Task: Allow users to access the Salesforce mobile app.
Action: Mouse moved to (1042, 73)
Screenshot: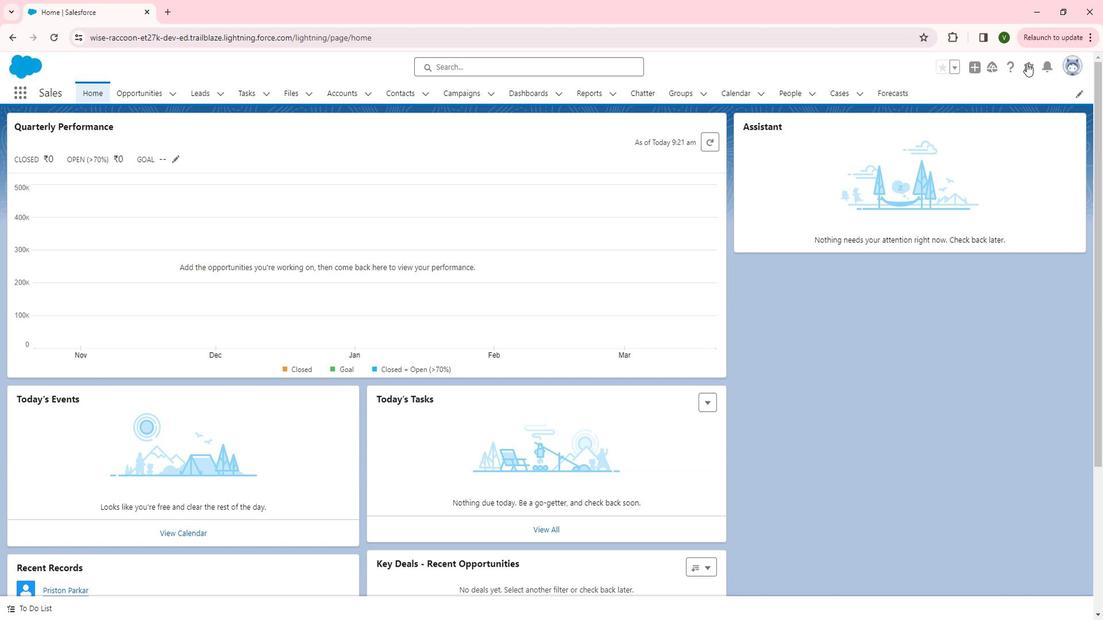 
Action: Mouse pressed left at (1042, 73)
Screenshot: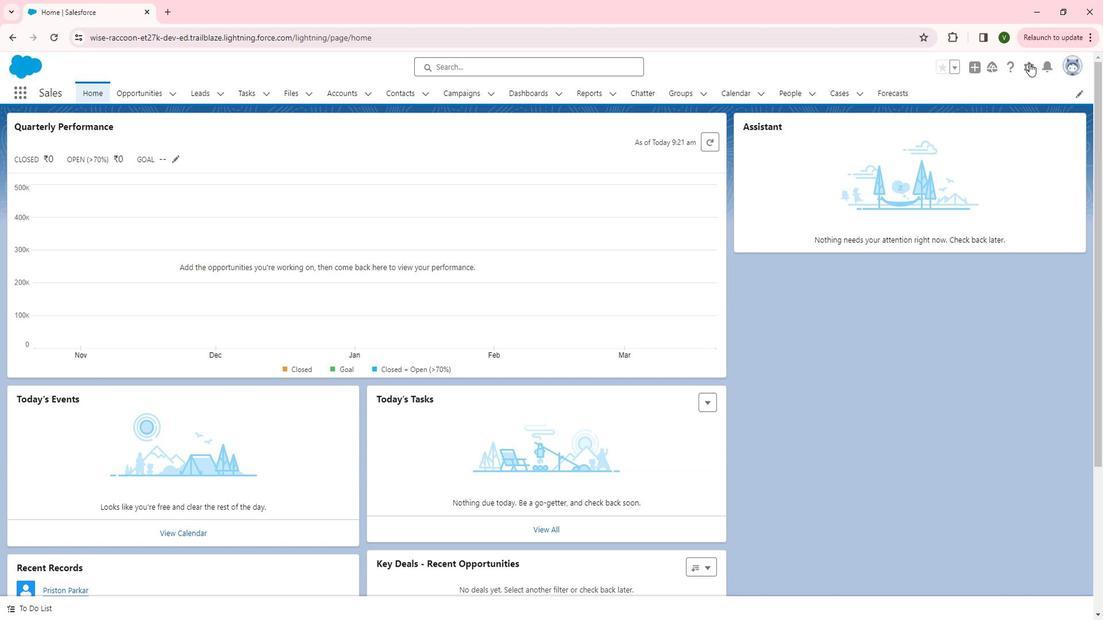 
Action: Mouse moved to (992, 166)
Screenshot: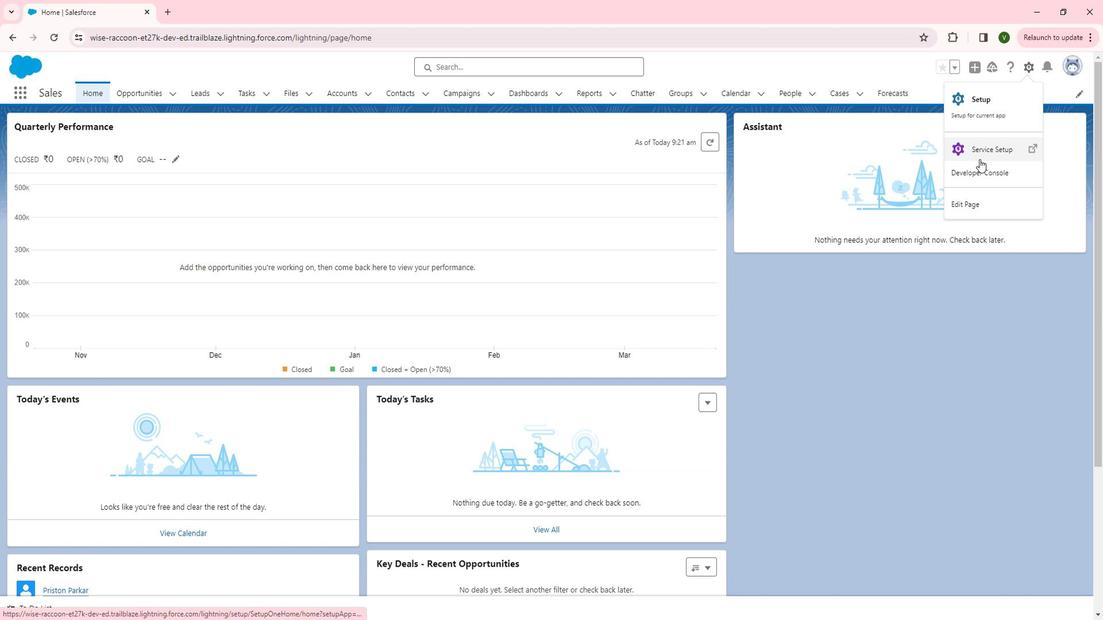 
Action: Mouse pressed left at (992, 166)
Screenshot: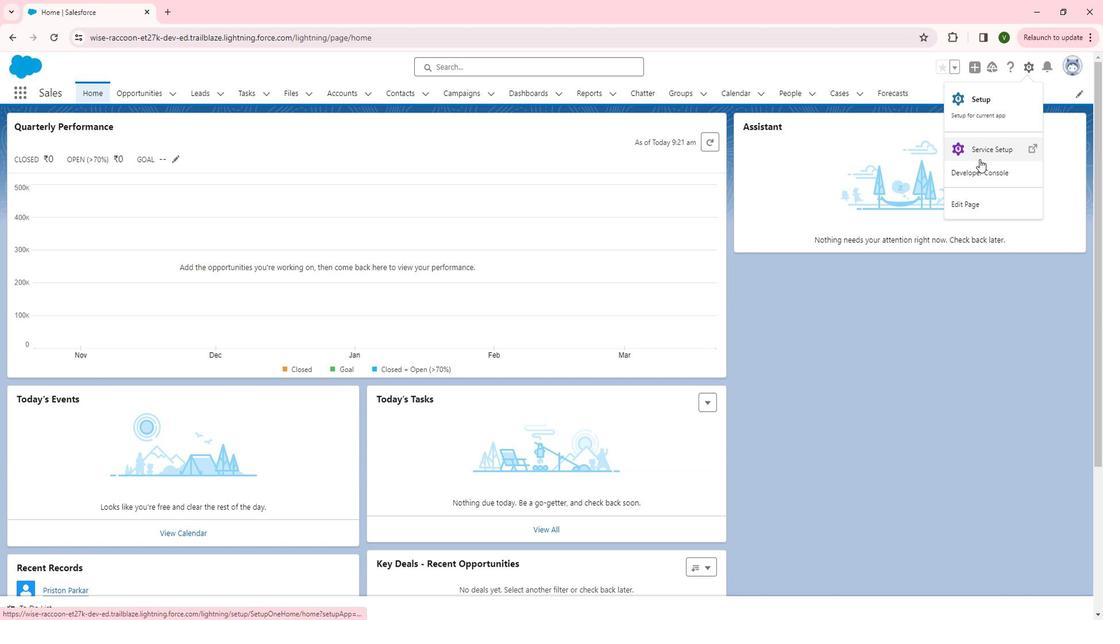 
Action: Mouse moved to (72, 373)
Screenshot: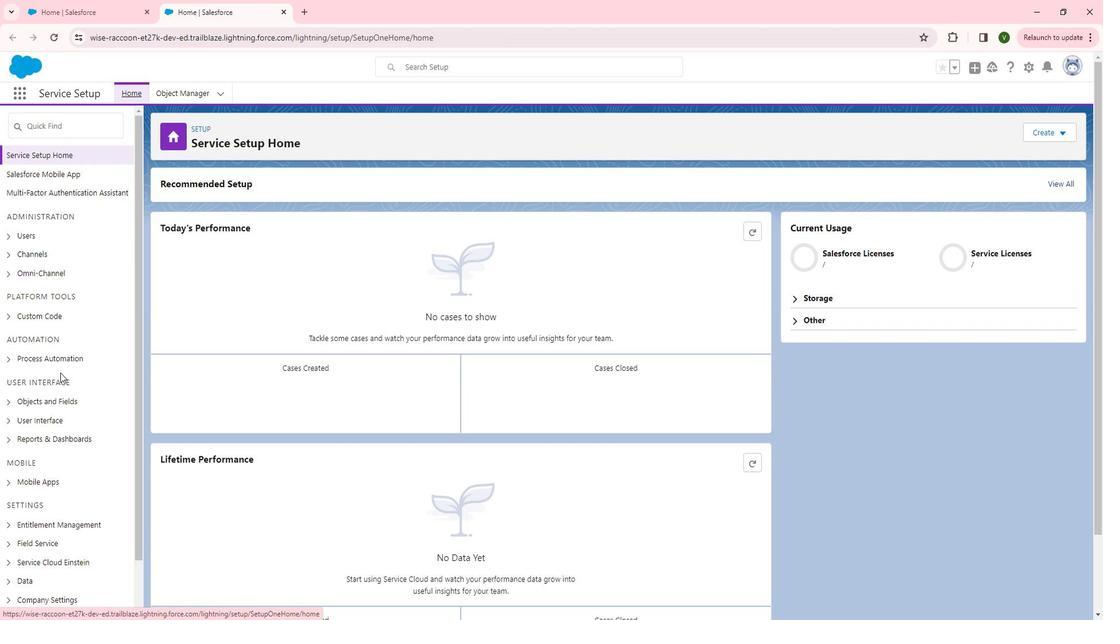 
Action: Mouse scrolled (72, 372) with delta (0, 0)
Screenshot: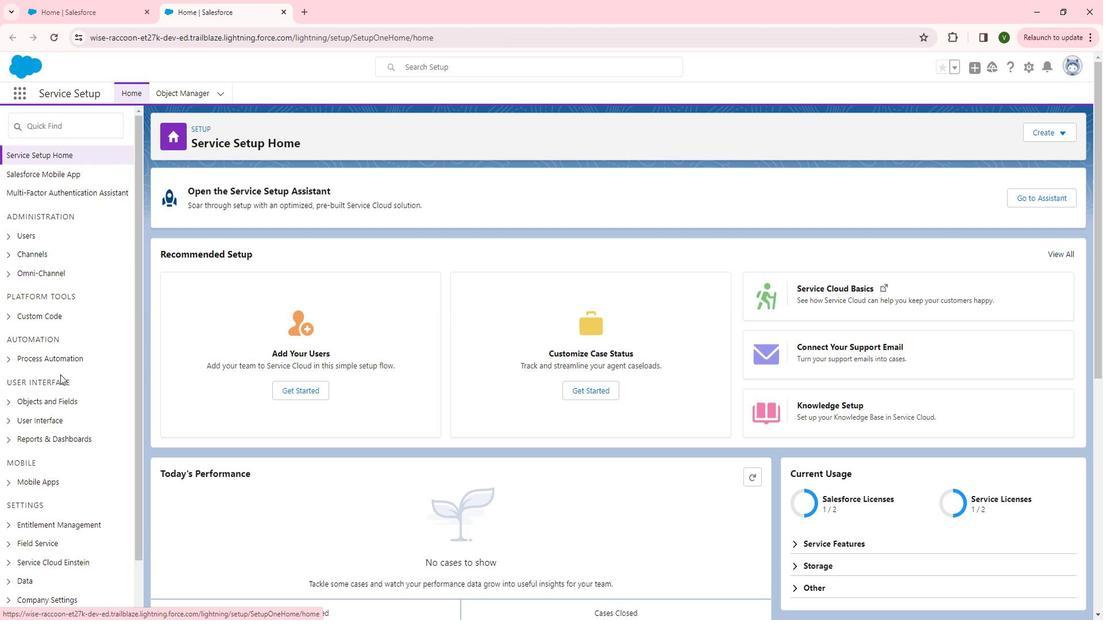 
Action: Mouse scrolled (72, 372) with delta (0, 0)
Screenshot: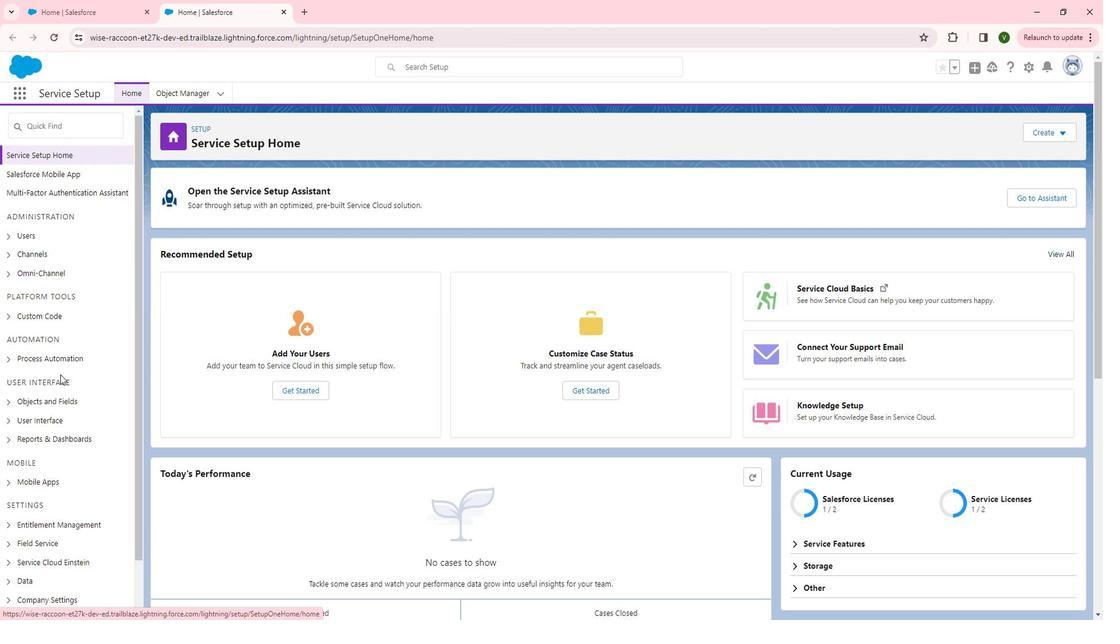 
Action: Mouse moved to (63, 384)
Screenshot: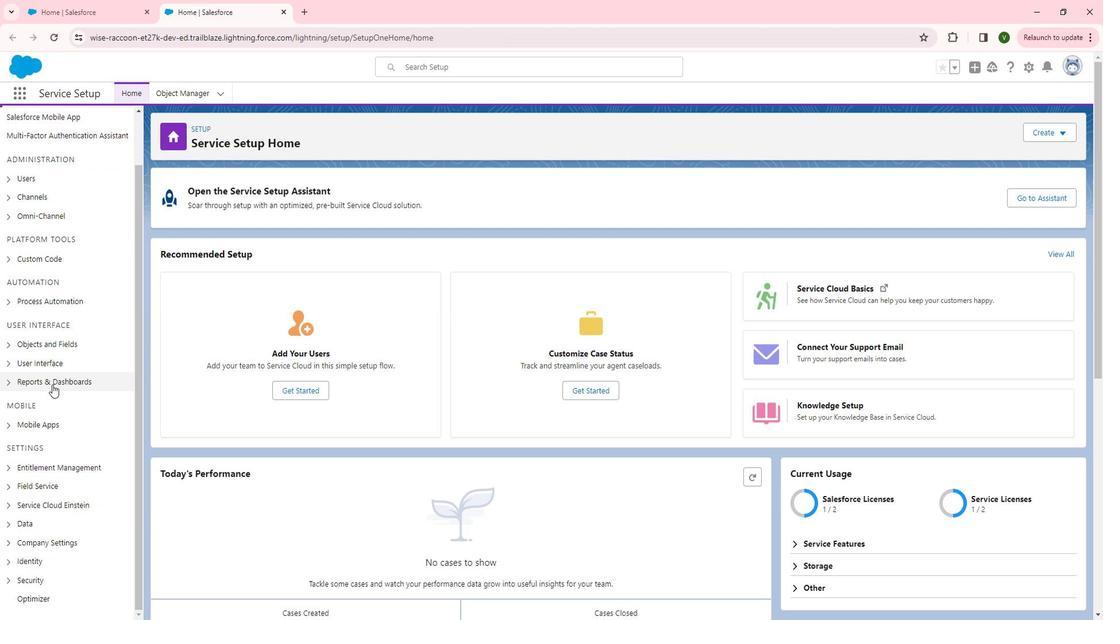 
Action: Mouse scrolled (63, 384) with delta (0, 0)
Screenshot: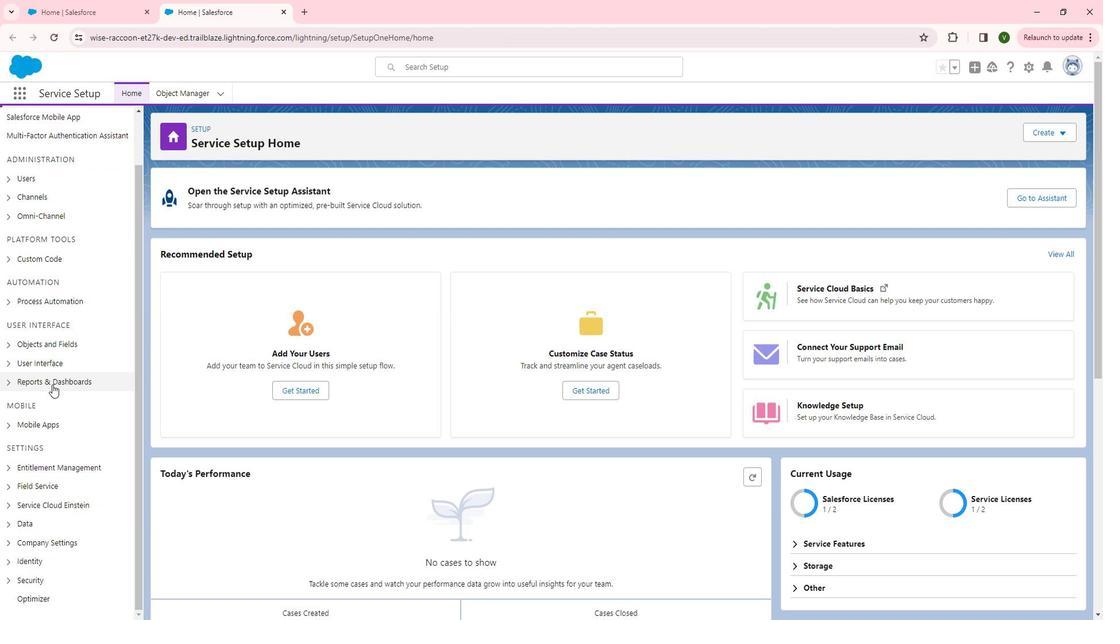 
Action: Mouse moved to (20, 419)
Screenshot: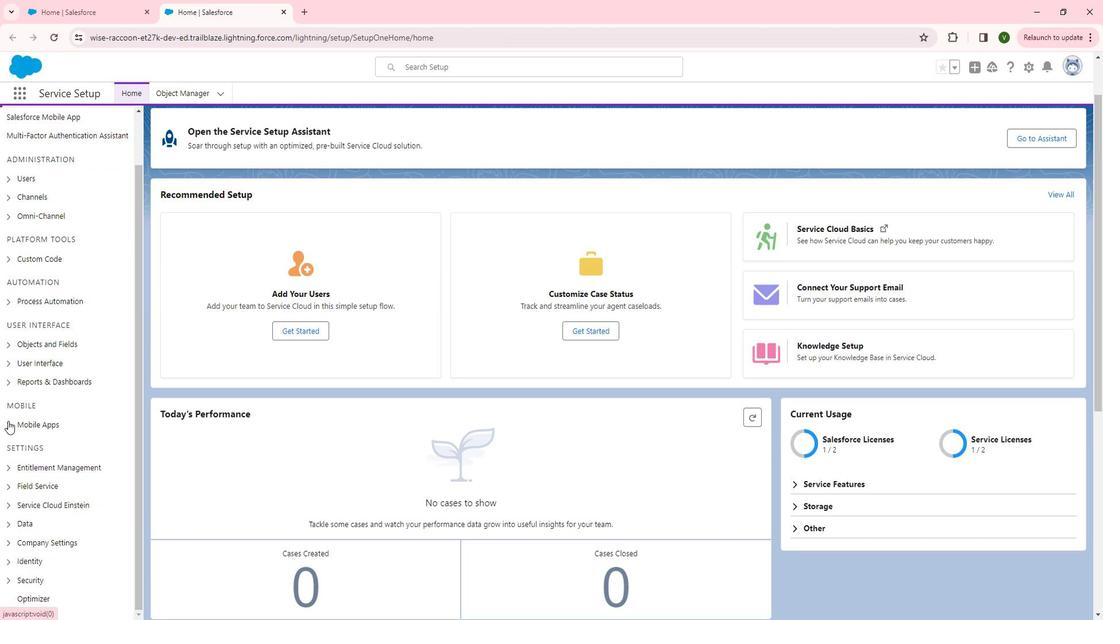 
Action: Mouse pressed left at (20, 419)
Screenshot: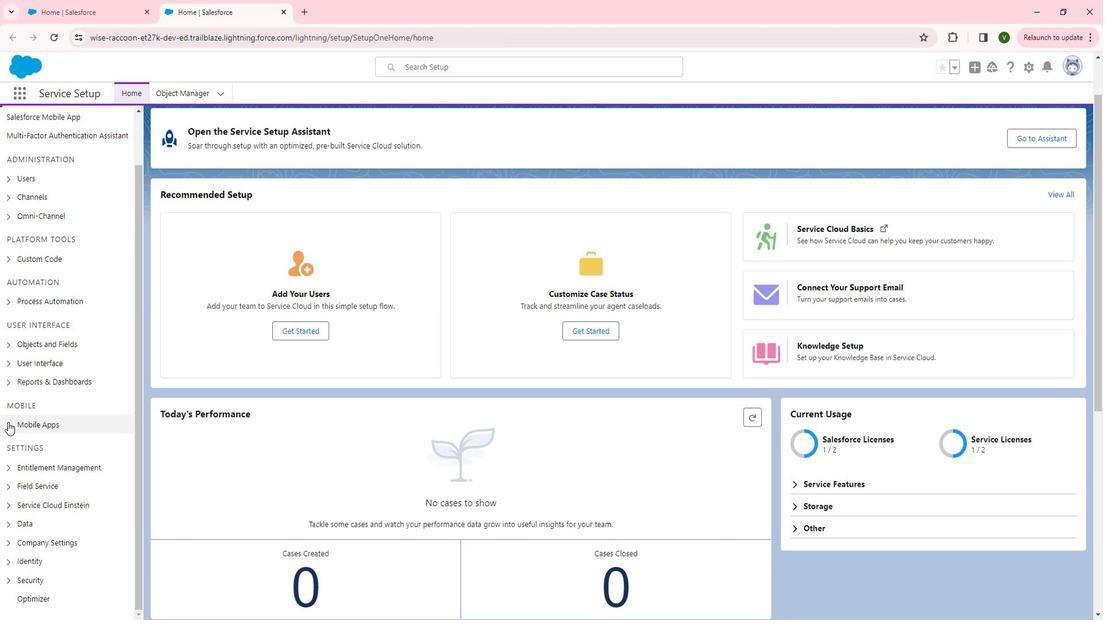 
Action: Mouse moved to (80, 510)
Screenshot: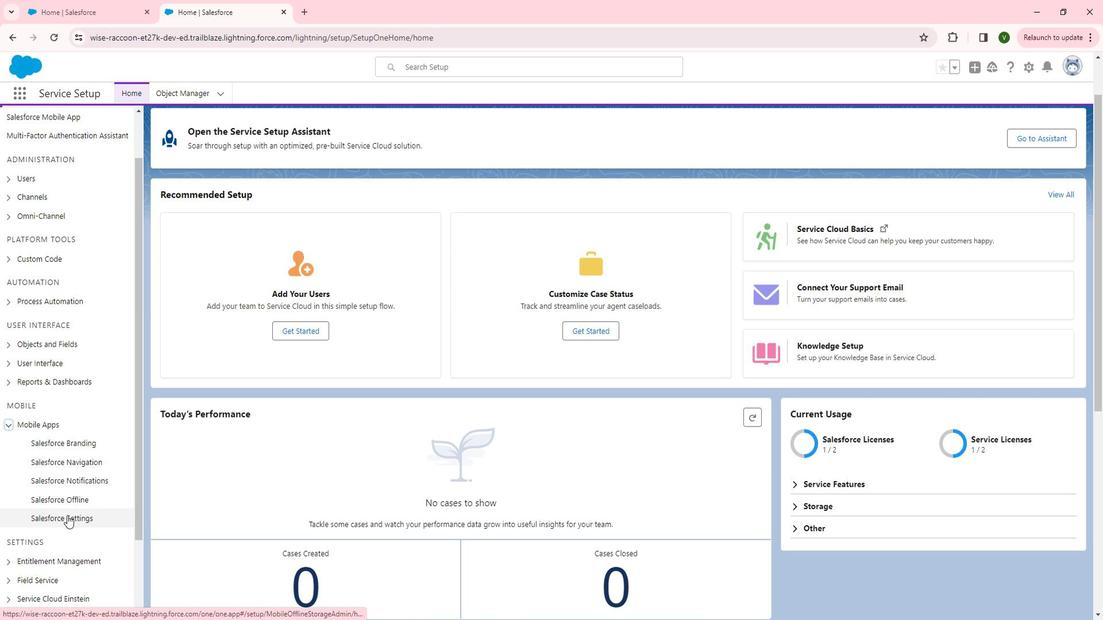 
Action: Mouse pressed left at (80, 510)
Screenshot: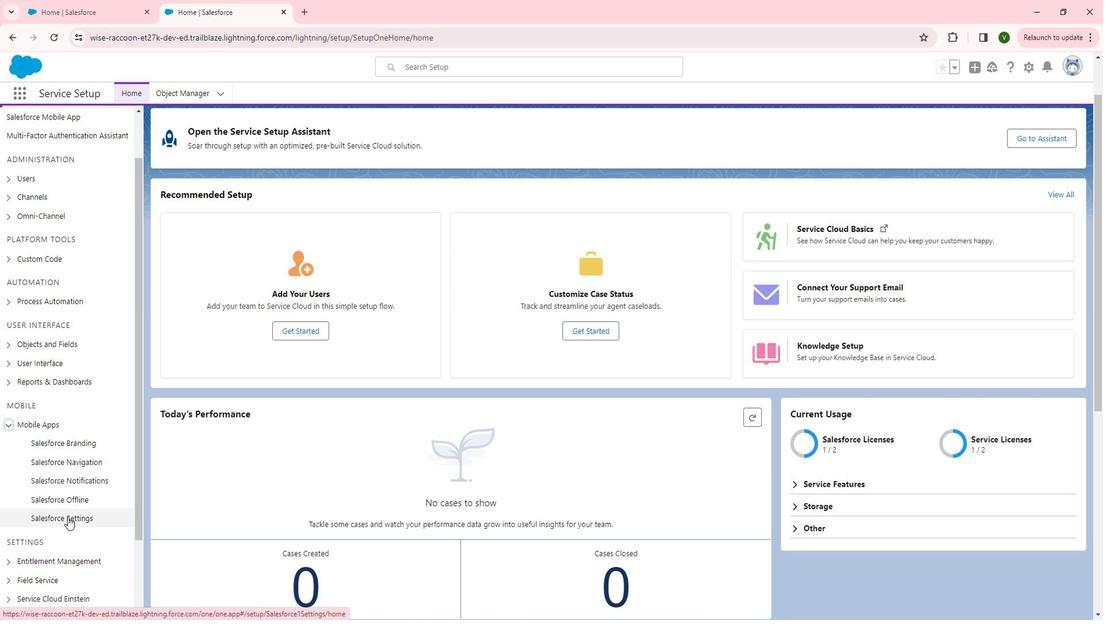 
Action: Mouse moved to (185, 287)
Screenshot: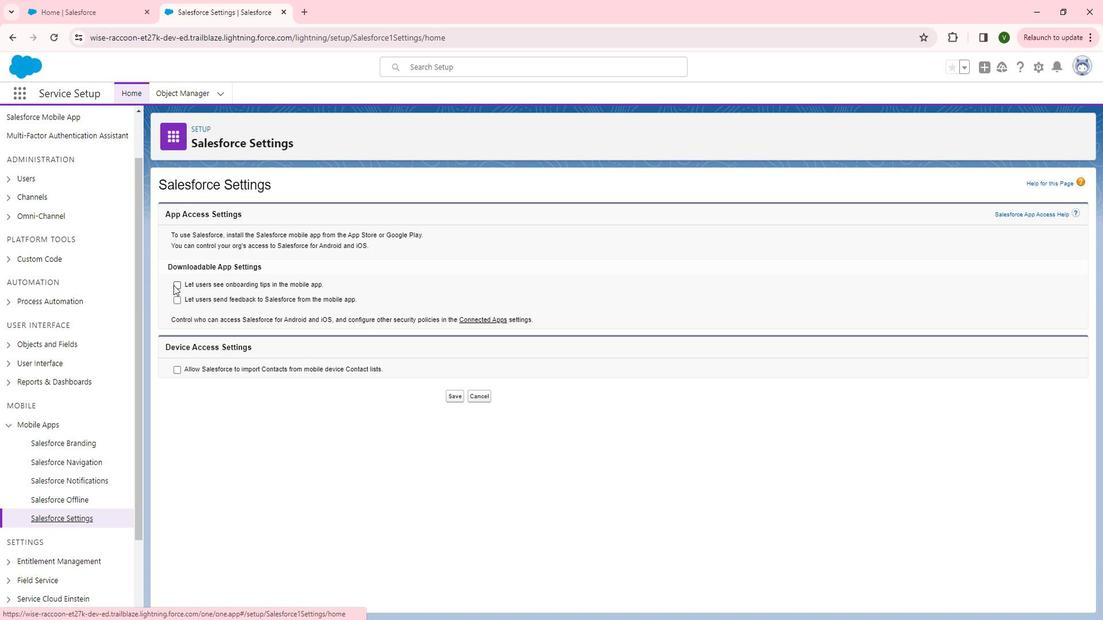 
Action: Mouse pressed left at (185, 287)
Screenshot: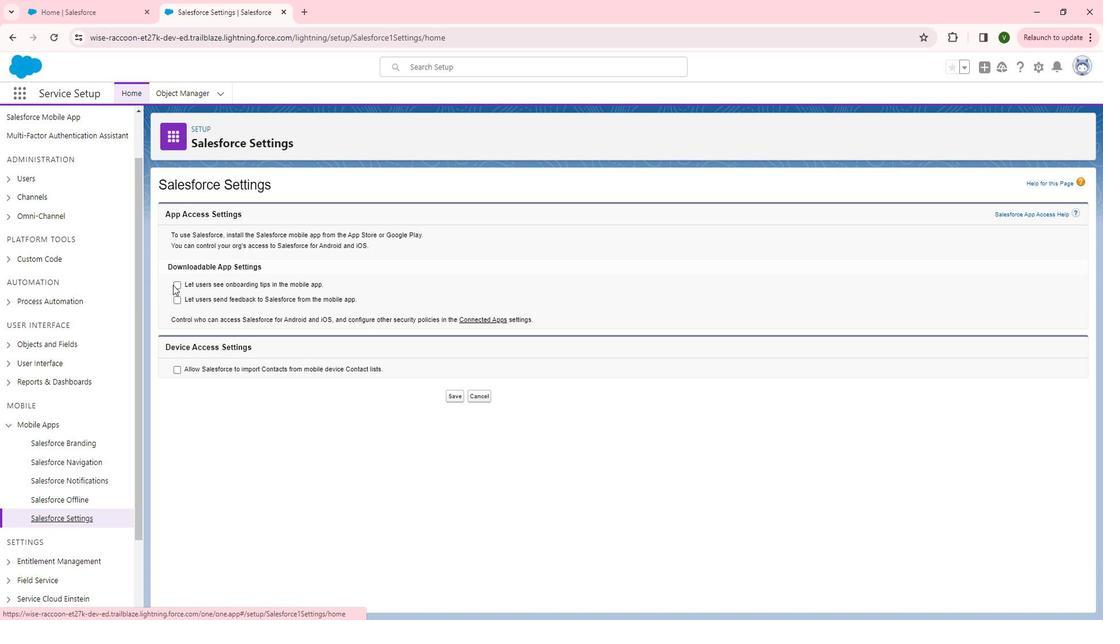 
Action: Mouse moved to (191, 290)
Screenshot: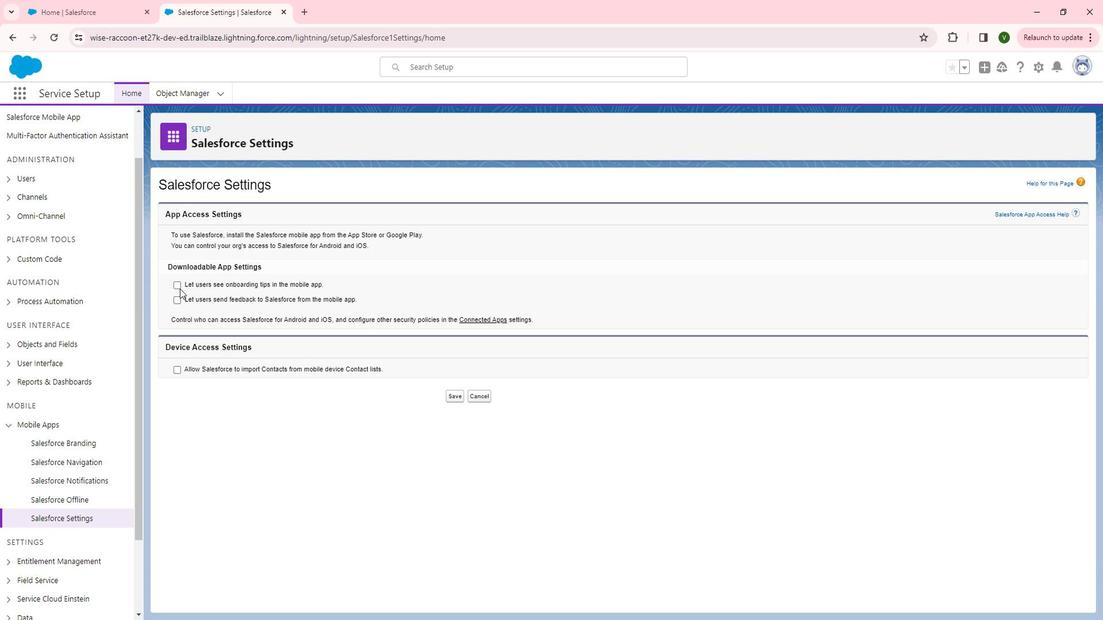 
Action: Mouse pressed left at (191, 290)
Screenshot: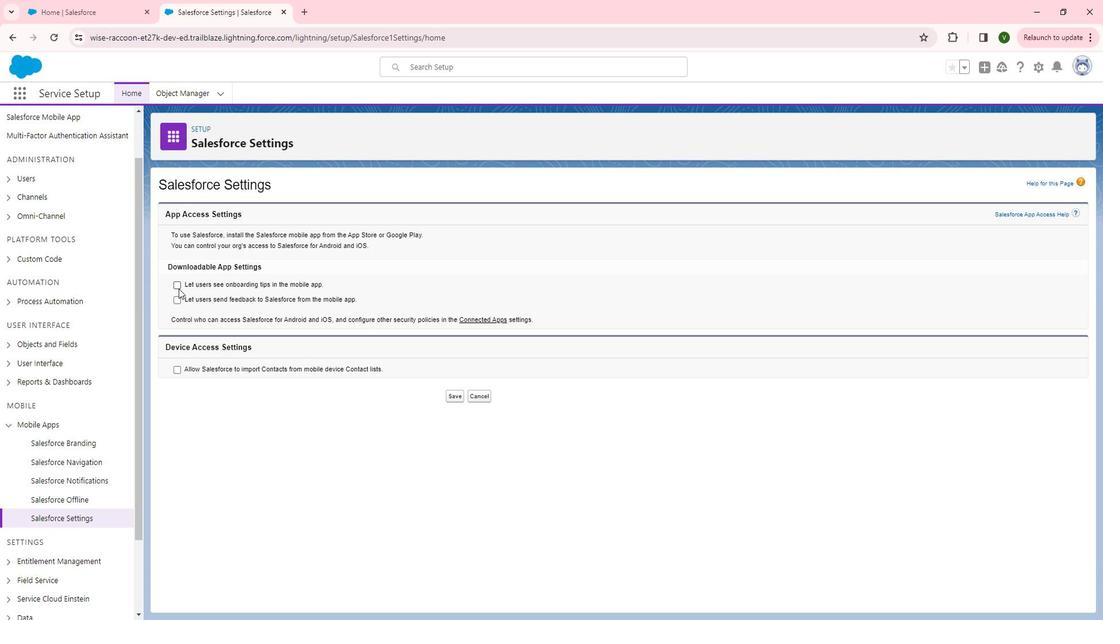 
Action: Mouse moved to (191, 299)
Screenshot: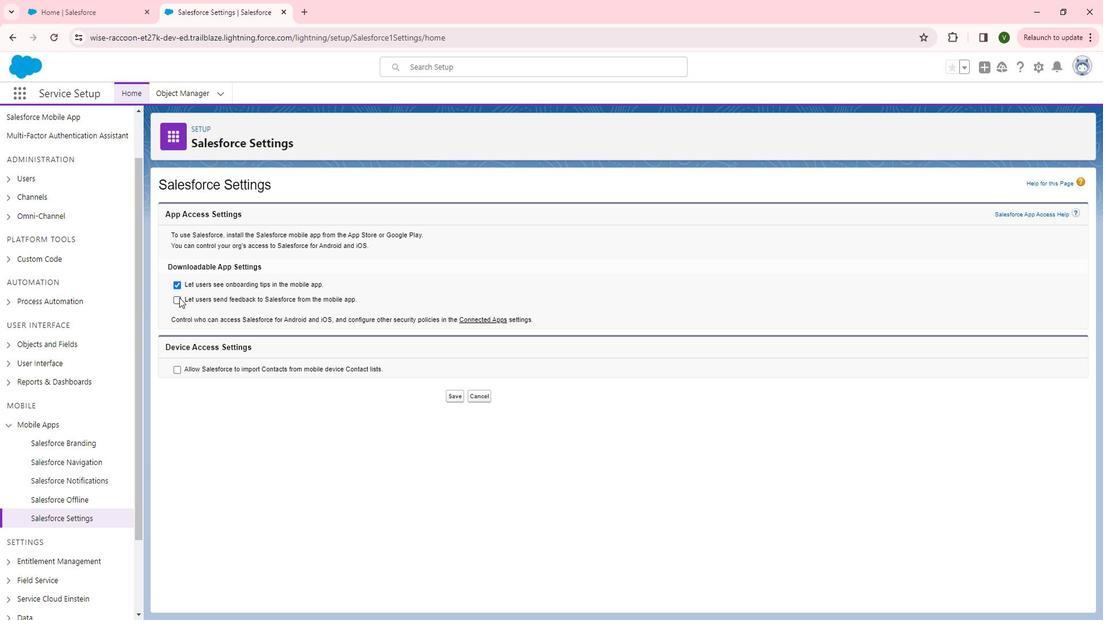 
Action: Mouse pressed left at (191, 299)
Screenshot: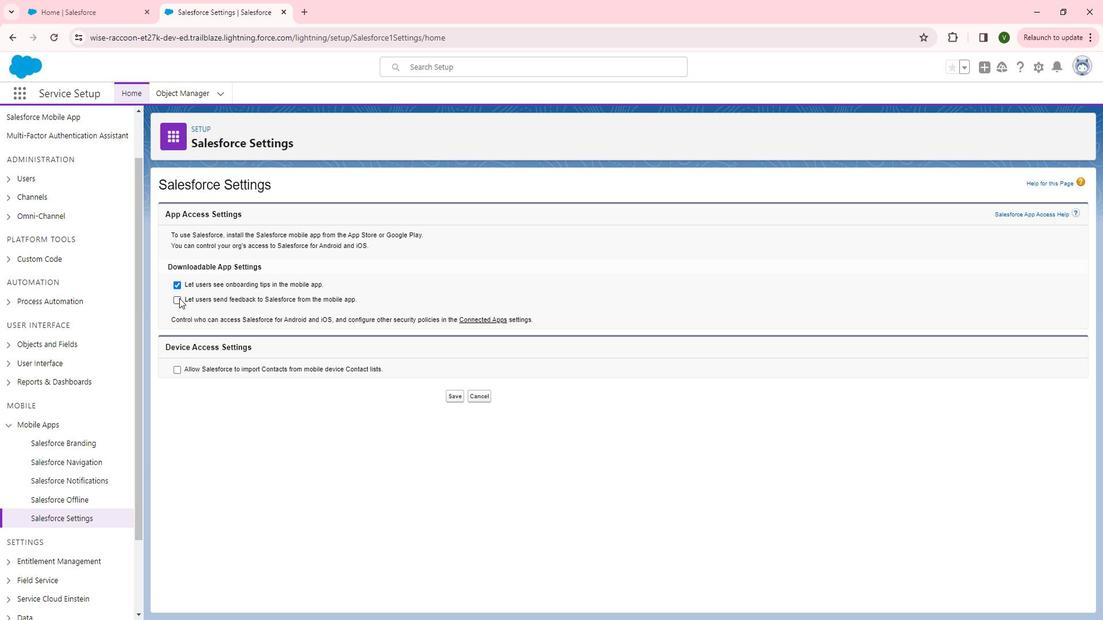 
Action: Mouse moved to (189, 366)
Screenshot: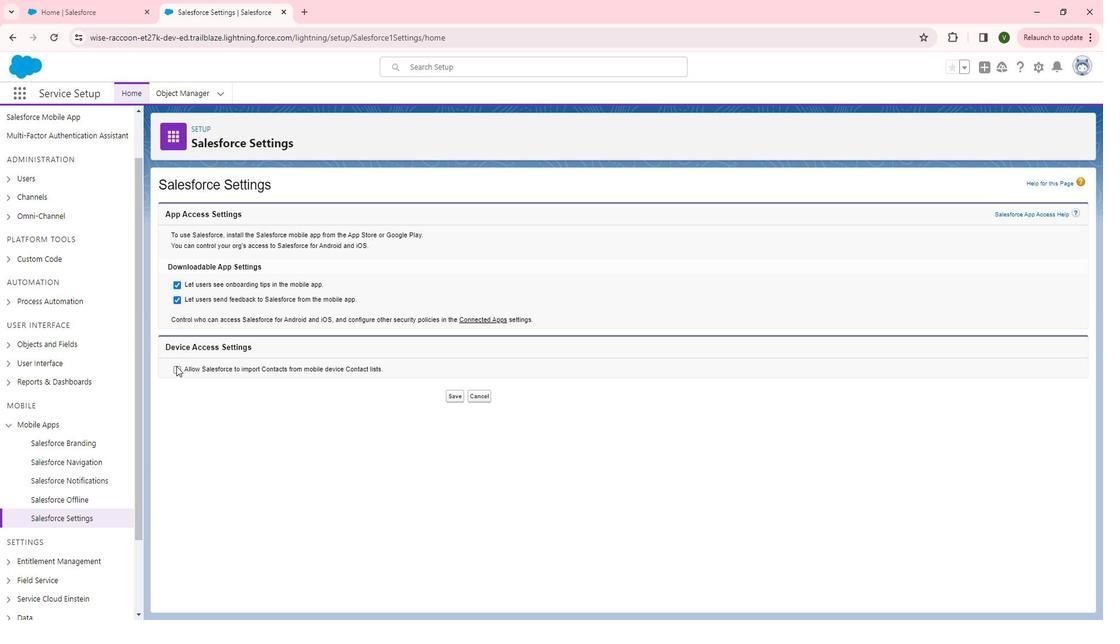 
Action: Mouse pressed left at (189, 366)
Screenshot: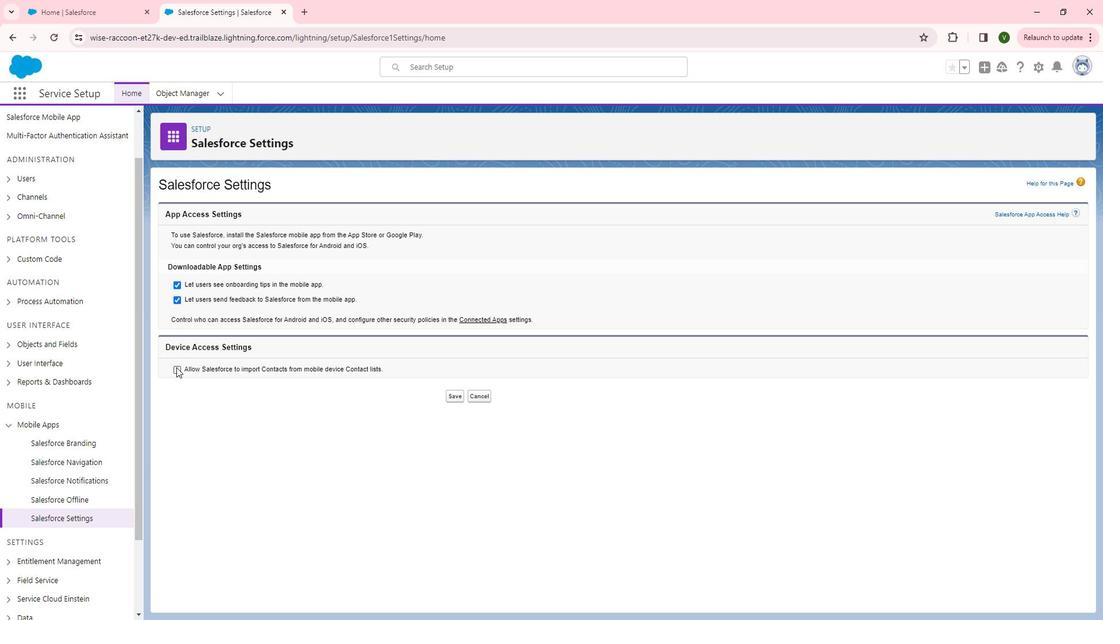 
Action: Mouse moved to (463, 393)
Screenshot: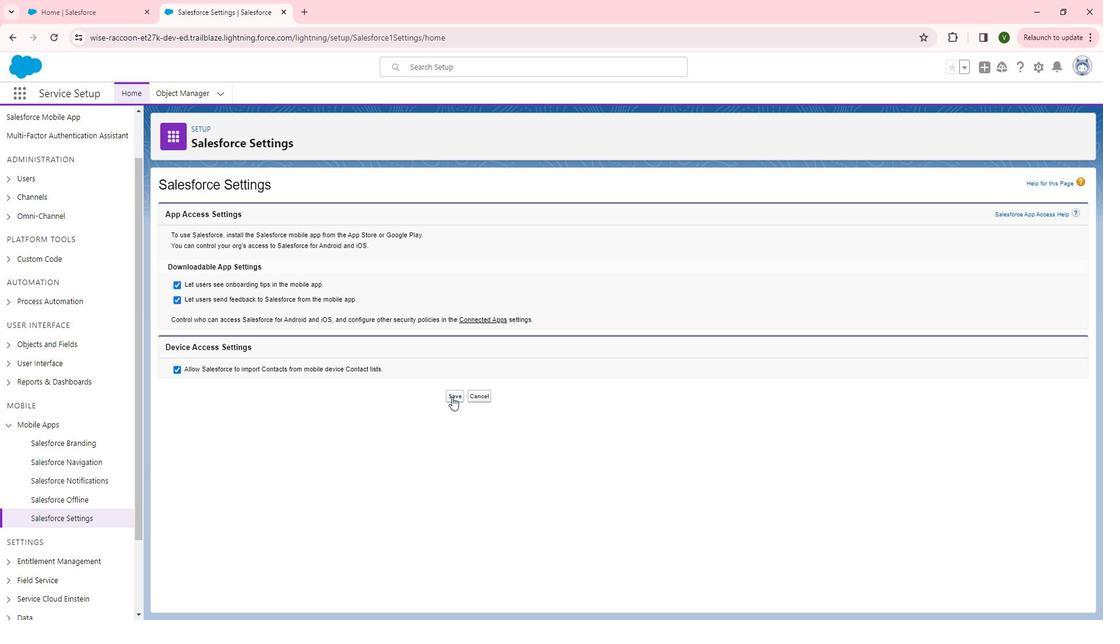 
Action: Mouse pressed left at (463, 393)
Screenshot: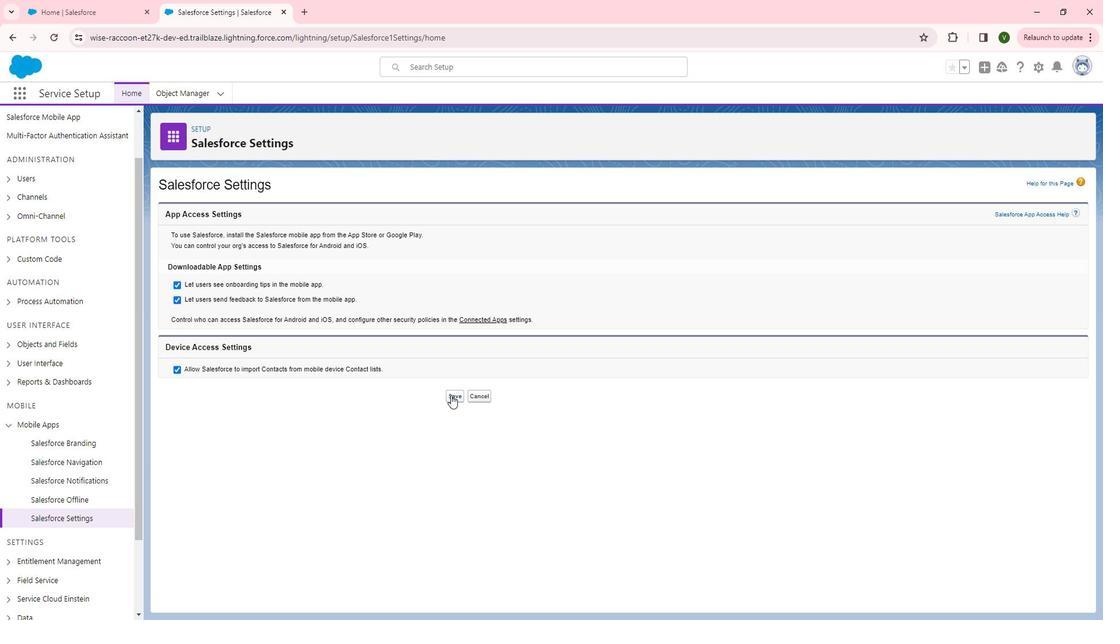 
Action: Mouse moved to (433, 451)
Screenshot: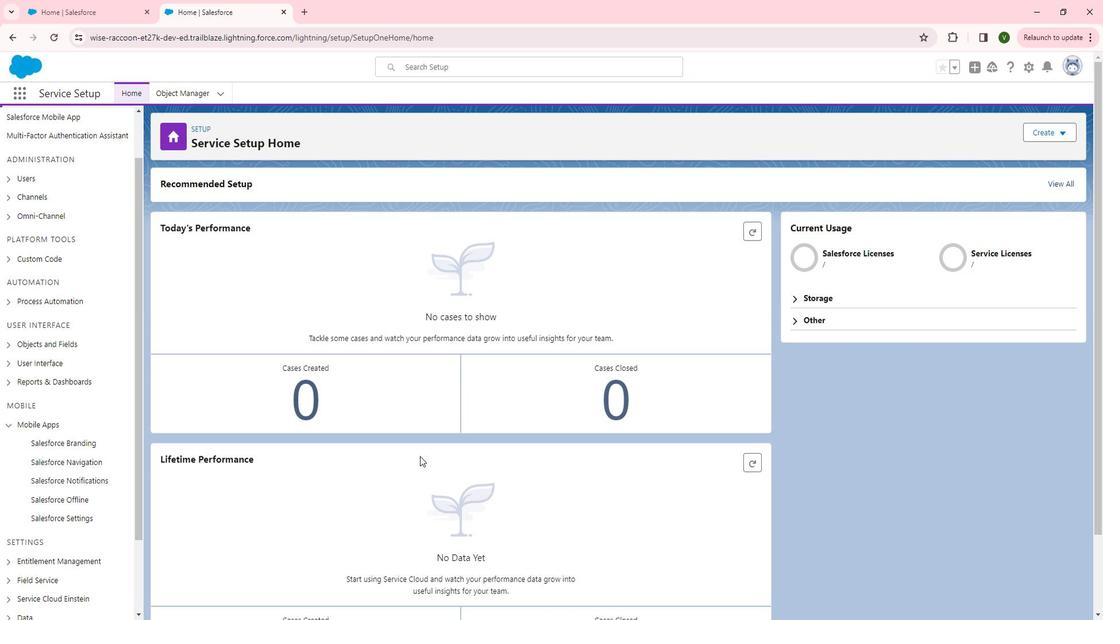 
